 Task: Find the transit options with less walking for traveling to the Empire State Building from Work.
Action: Mouse moved to (221, 86)
Screenshot: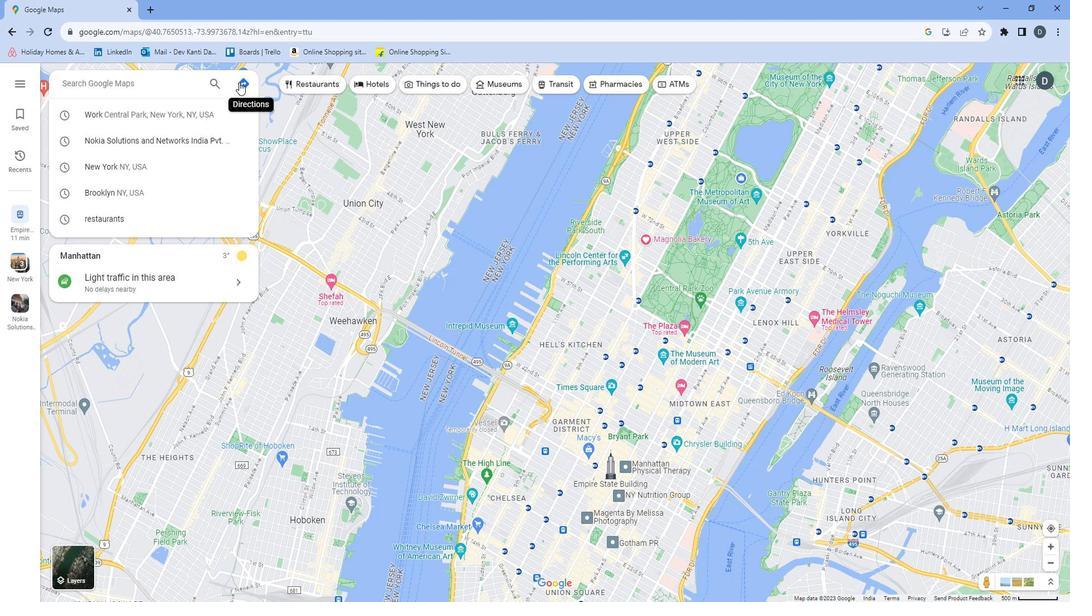 
Action: Mouse pressed left at (221, 86)
Screenshot: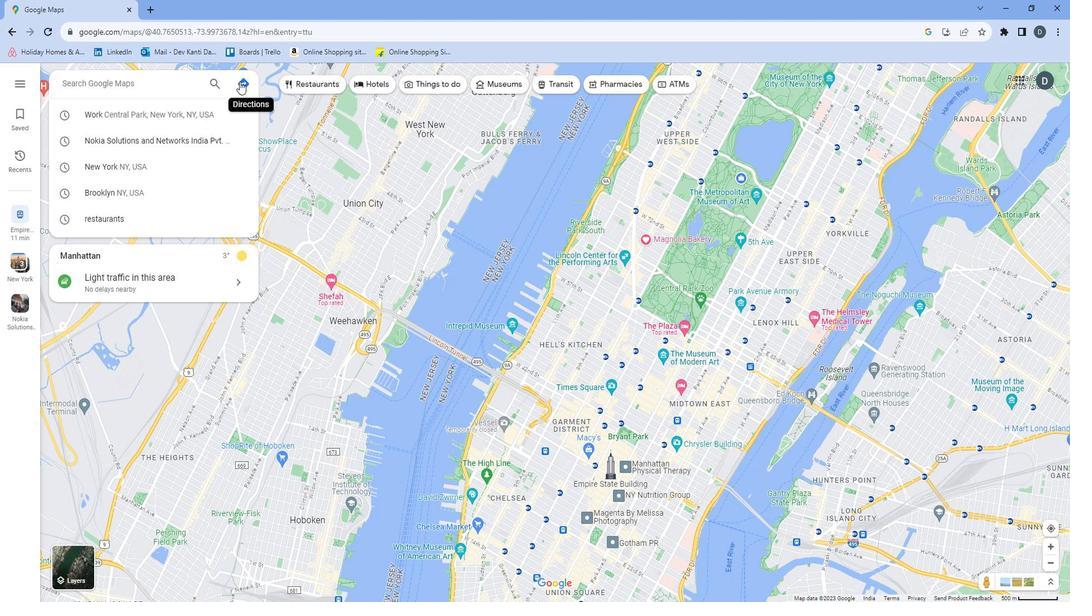 
Action: Mouse moved to (190, 115)
Screenshot: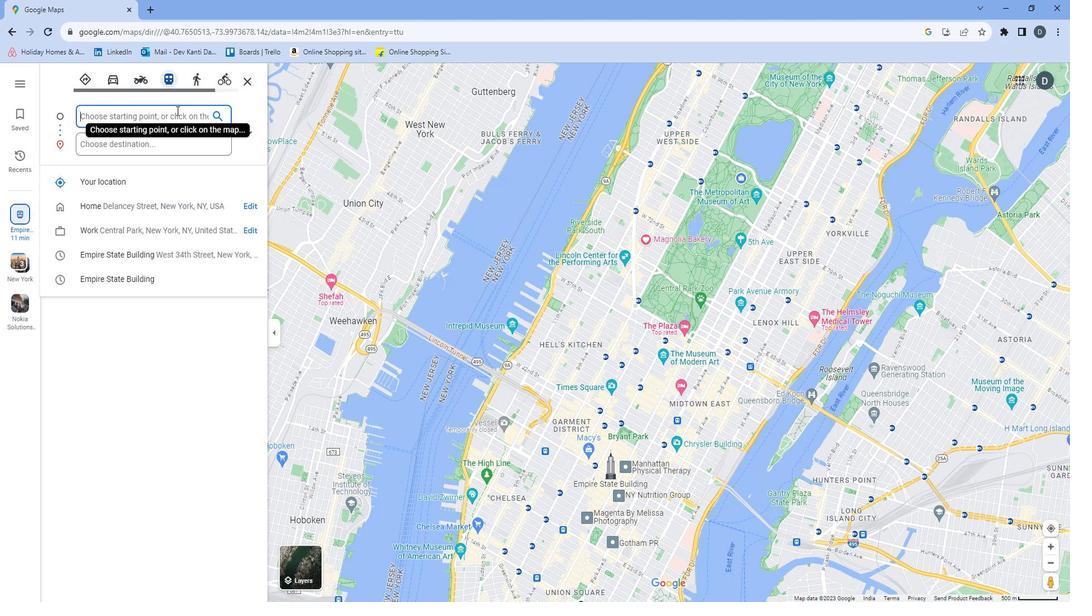 
Action: Mouse pressed left at (190, 115)
Screenshot: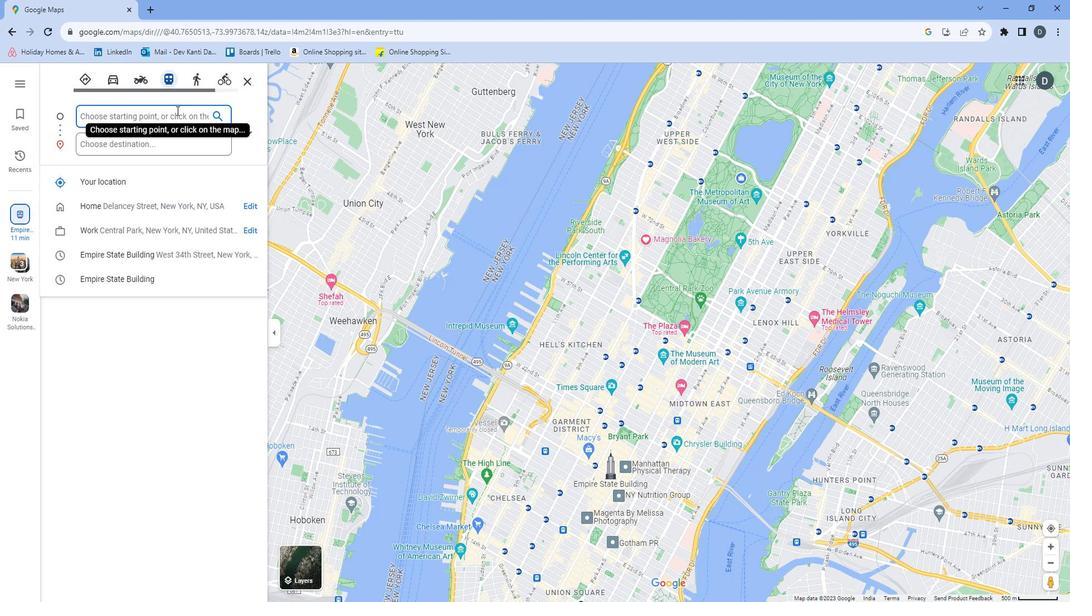 
Action: Mouse moved to (178, 245)
Screenshot: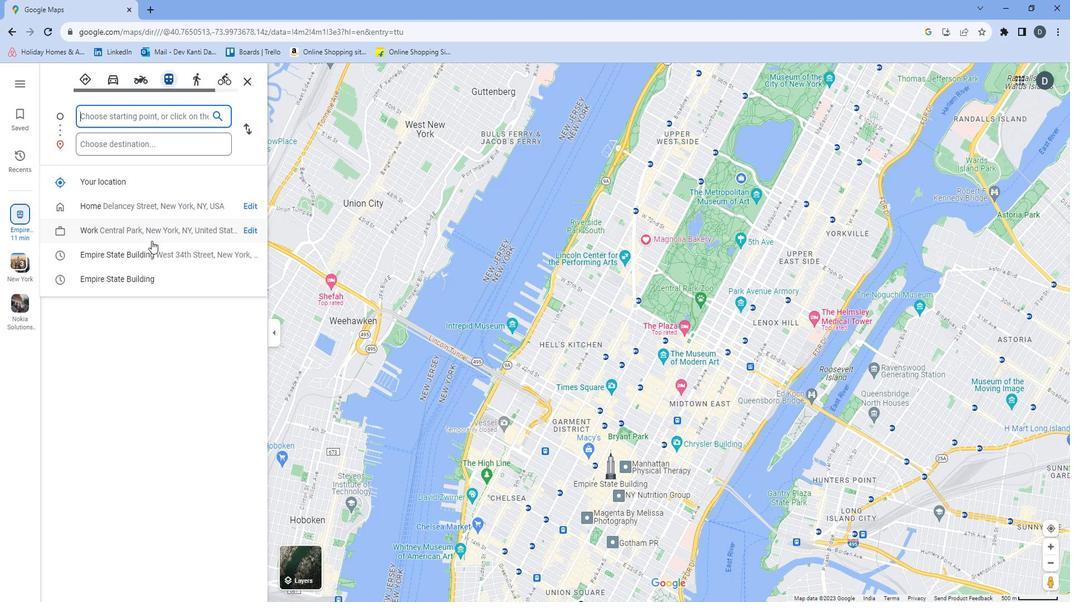 
Action: Mouse pressed left at (178, 245)
Screenshot: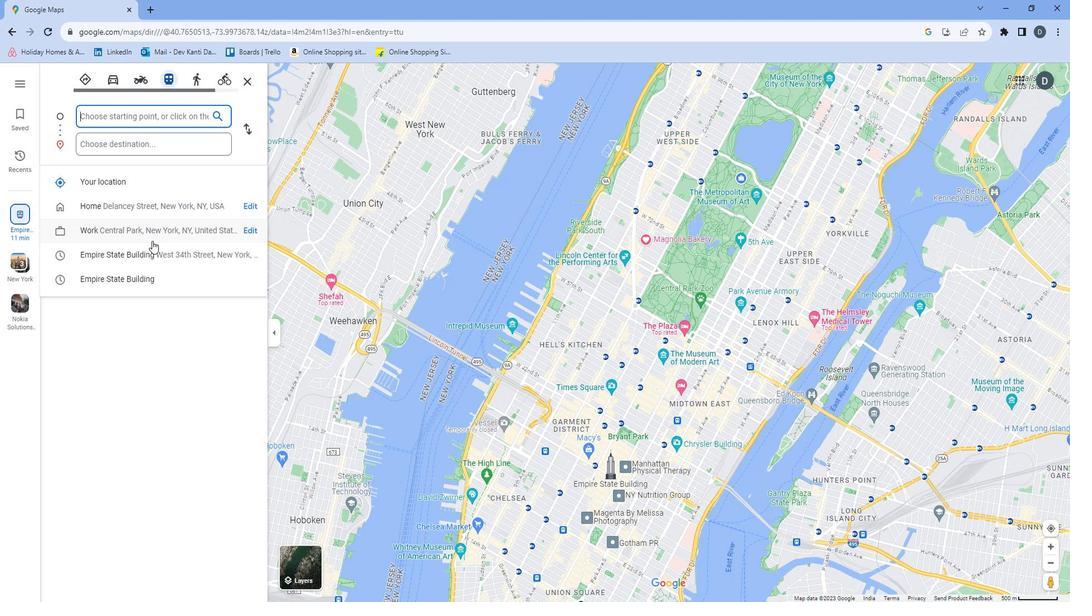 
Action: Mouse moved to (183, 149)
Screenshot: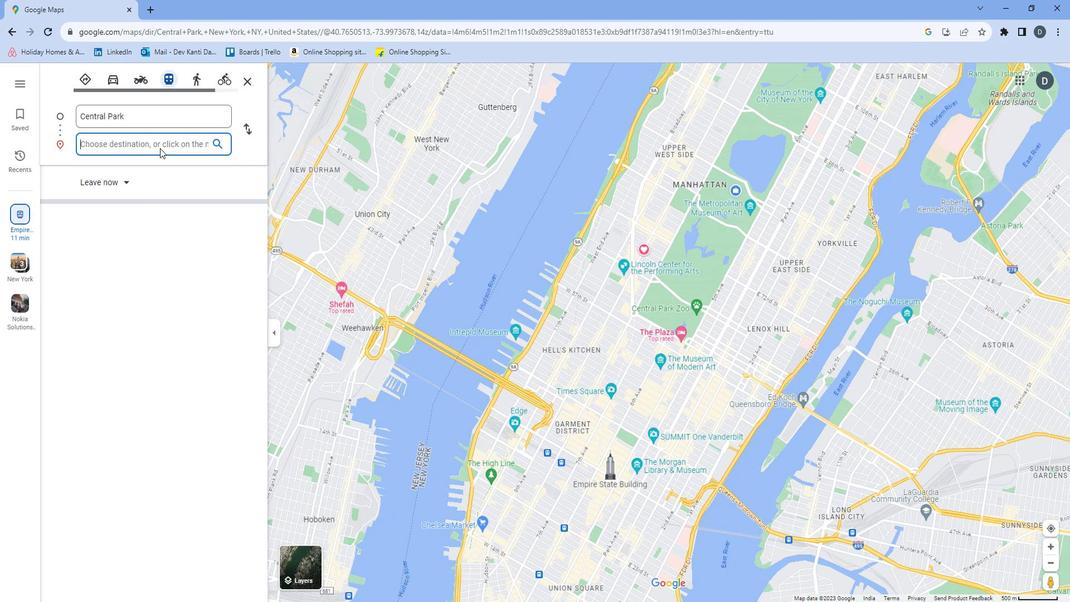
Action: Mouse pressed left at (183, 149)
Screenshot: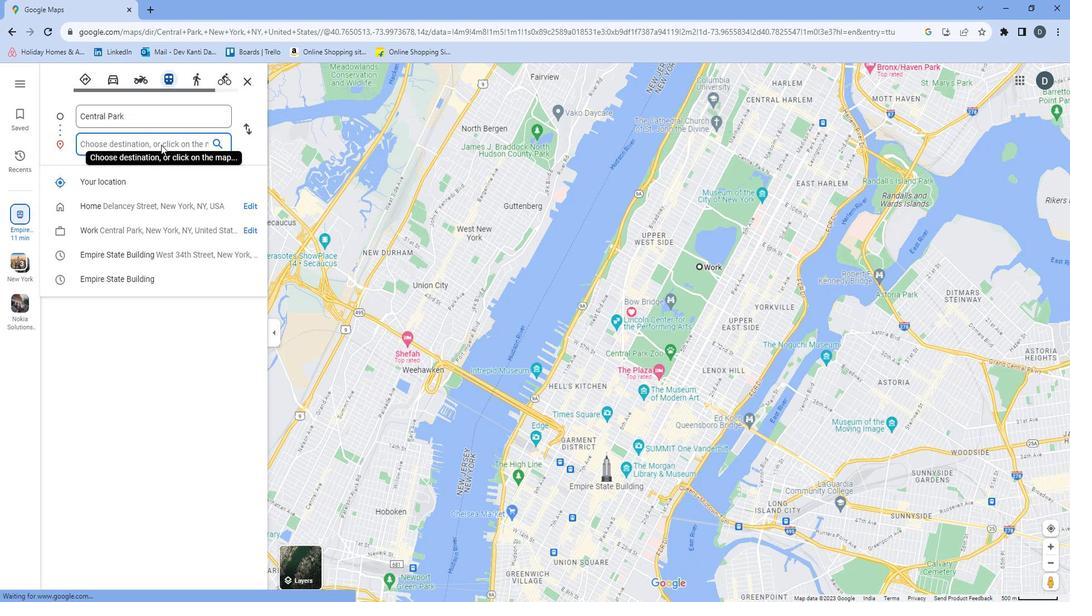 
Action: Mouse moved to (182, 150)
Screenshot: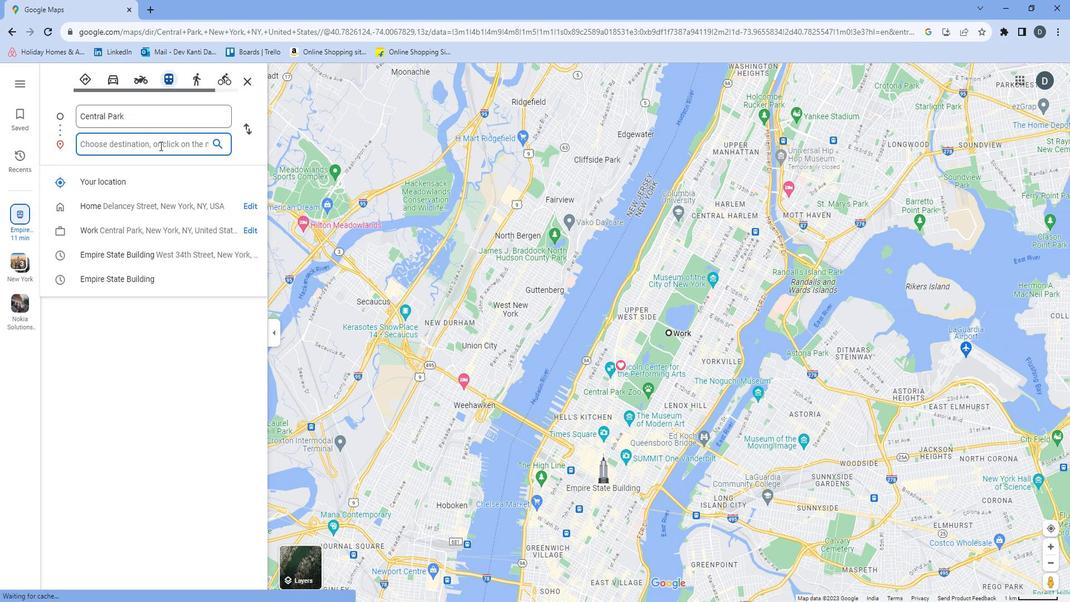 
Action: Key pressed <Key.shift>Em
Screenshot: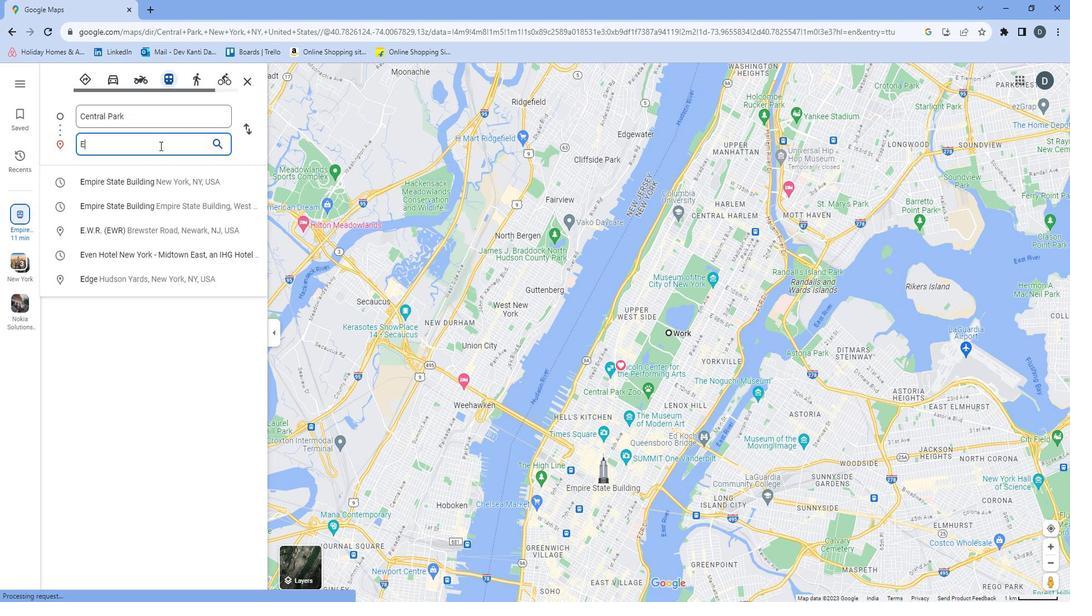 
Action: Mouse moved to (182, 154)
Screenshot: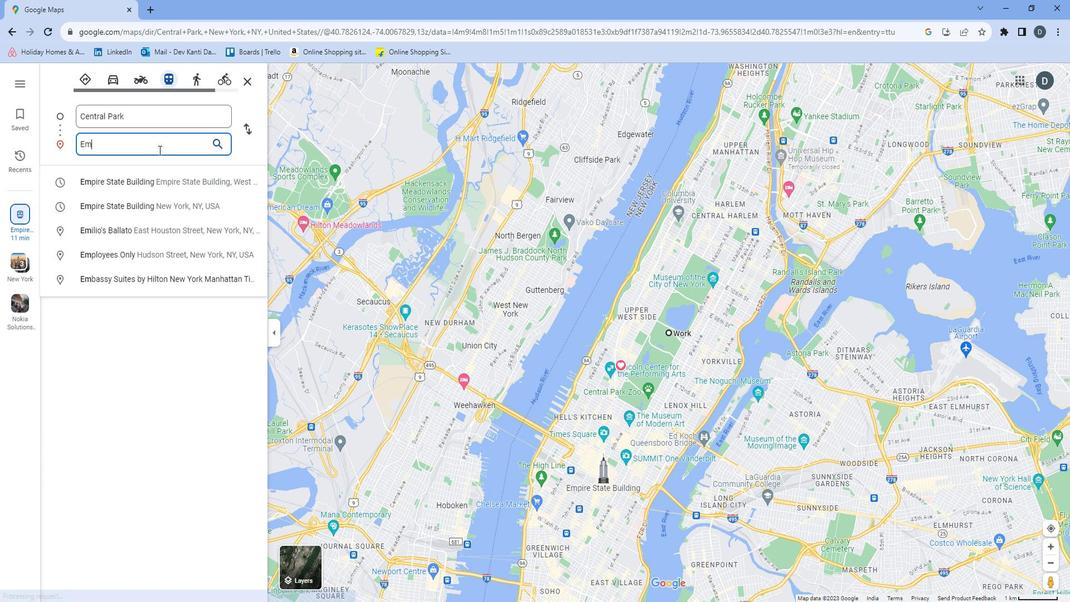 
Action: Key pressed p
Screenshot: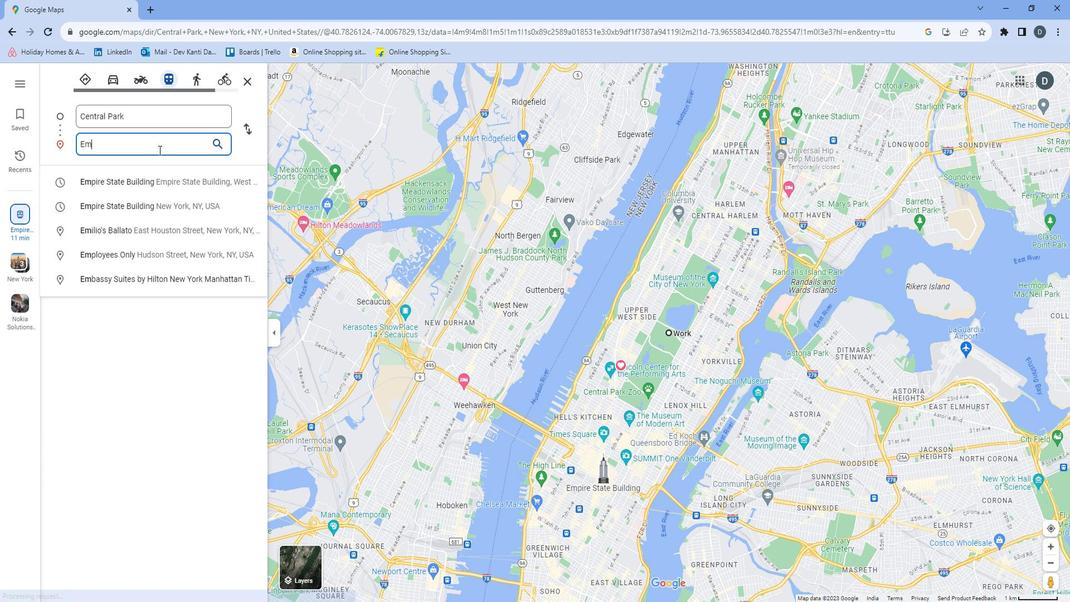
Action: Mouse moved to (181, 155)
Screenshot: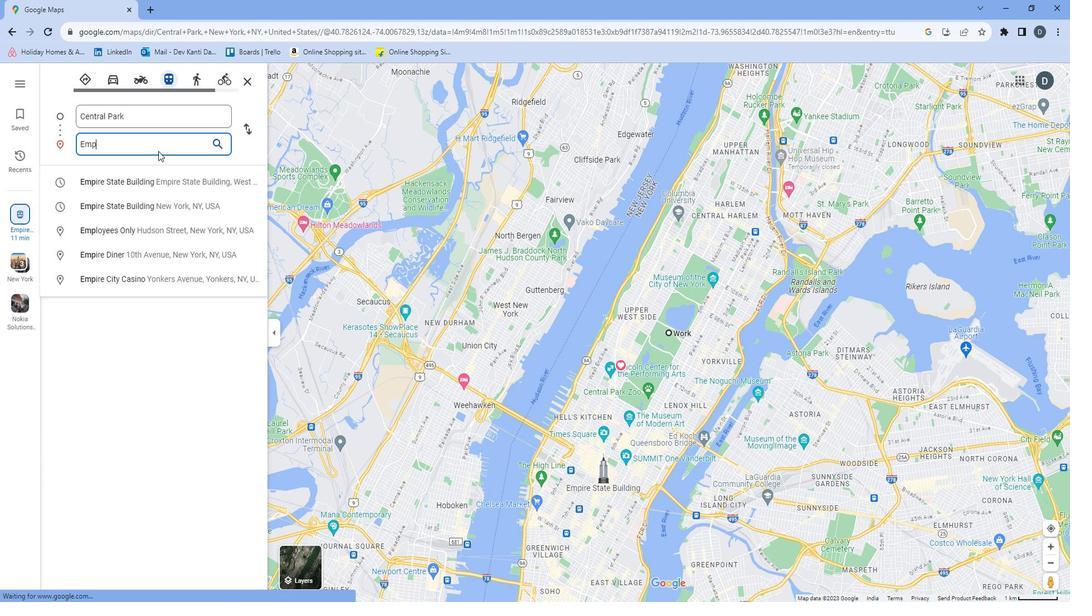 
Action: Key pressed ire<Key.space>
Screenshot: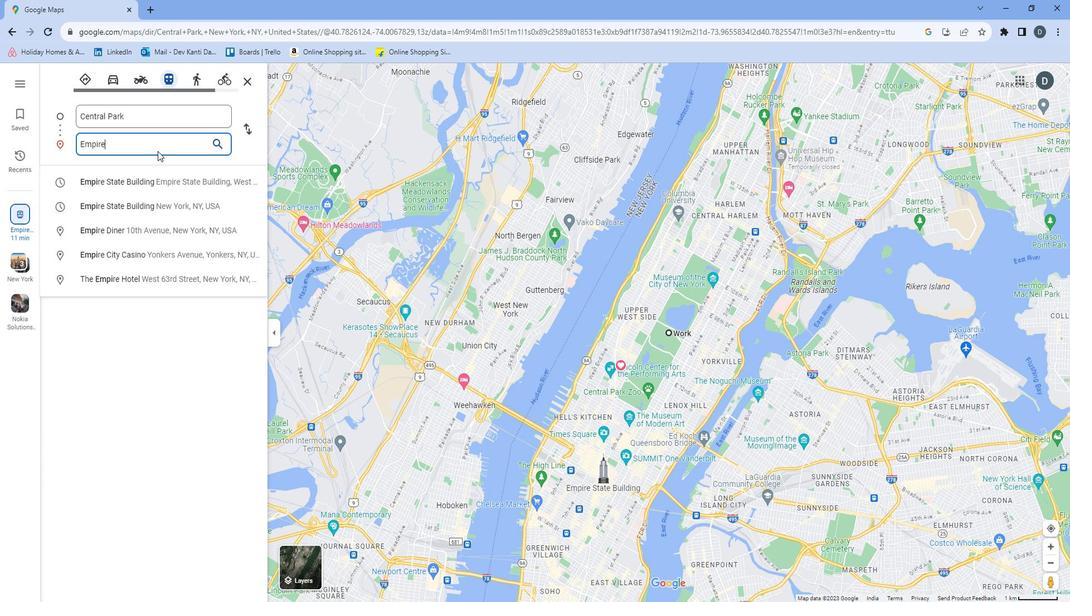 
Action: Mouse moved to (181, 156)
Screenshot: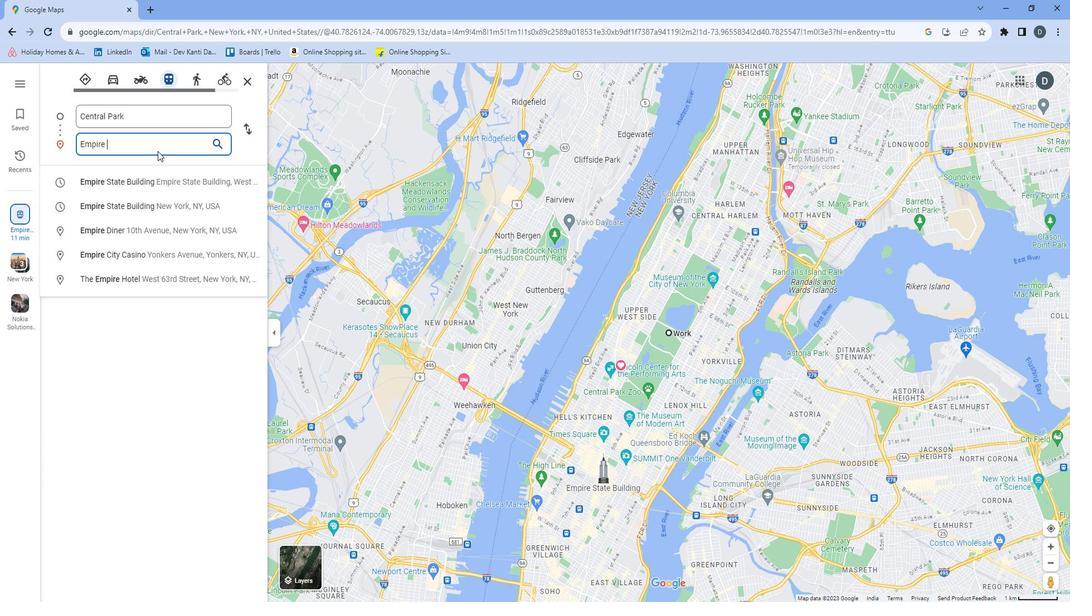 
Action: Key pressed <Key.shift>S
Screenshot: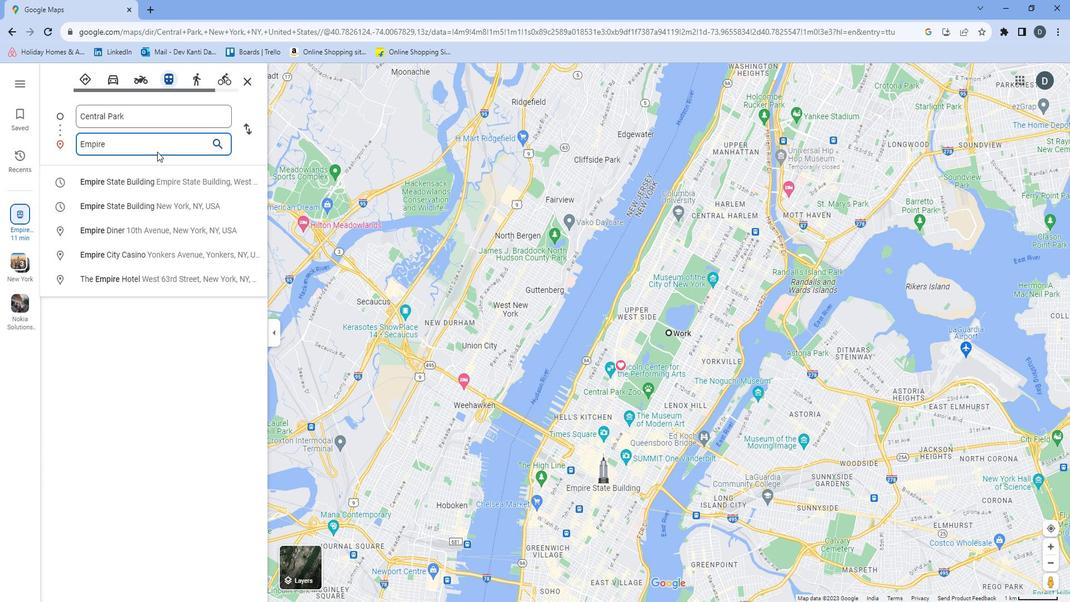 
Action: Mouse moved to (180, 156)
Screenshot: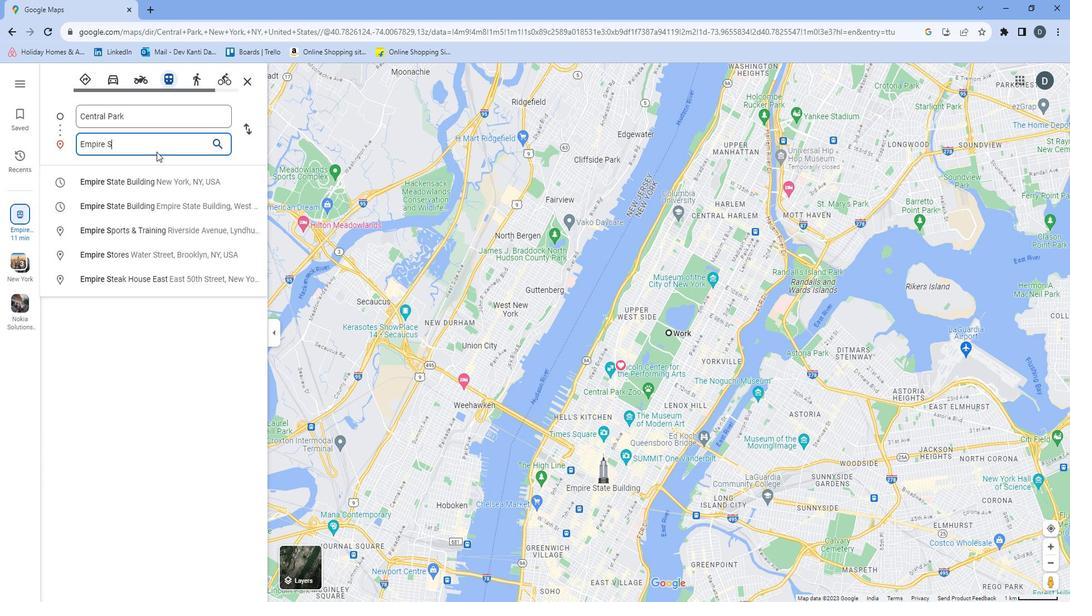 
Action: Key pressed t
Screenshot: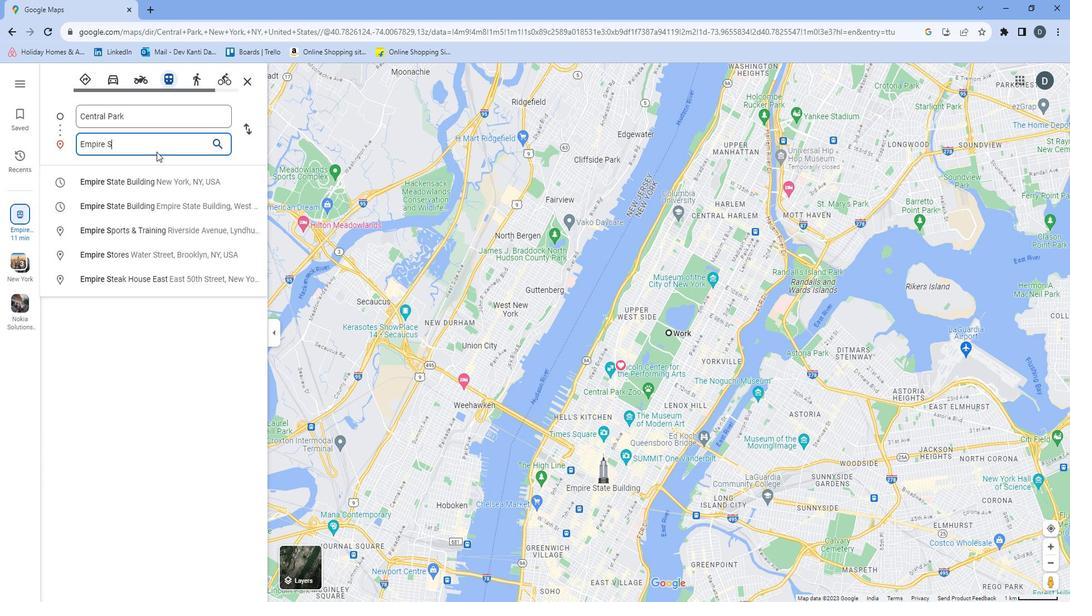 
Action: Mouse moved to (180, 157)
Screenshot: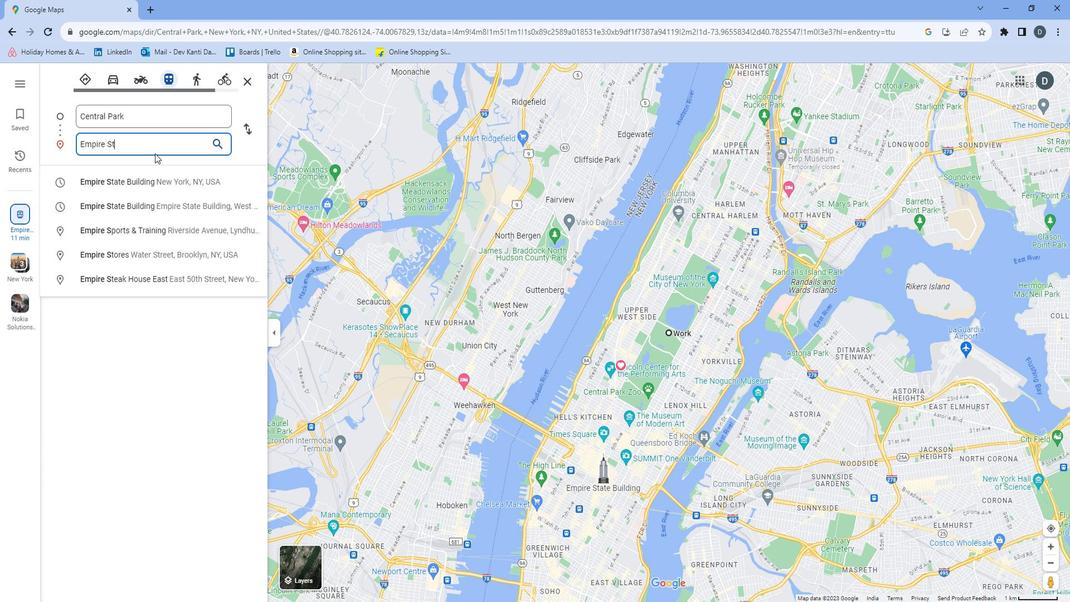 
Action: Key pressed ate<Key.space><Key.shift>
Screenshot: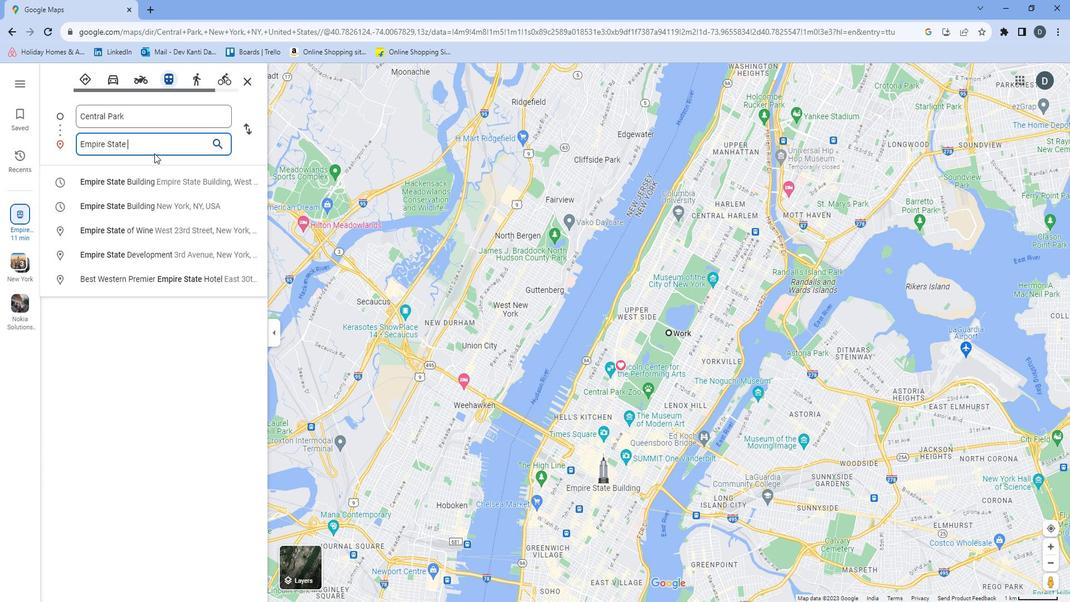 
Action: Mouse moved to (177, 161)
Screenshot: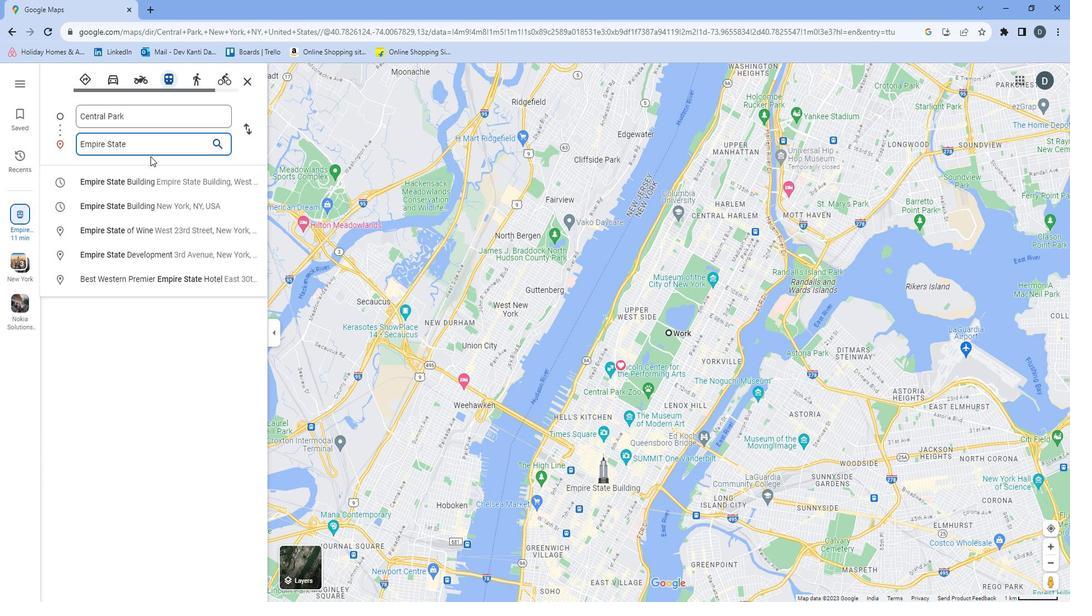 
Action: Key pressed <Key.shift><Key.shift>Build
Screenshot: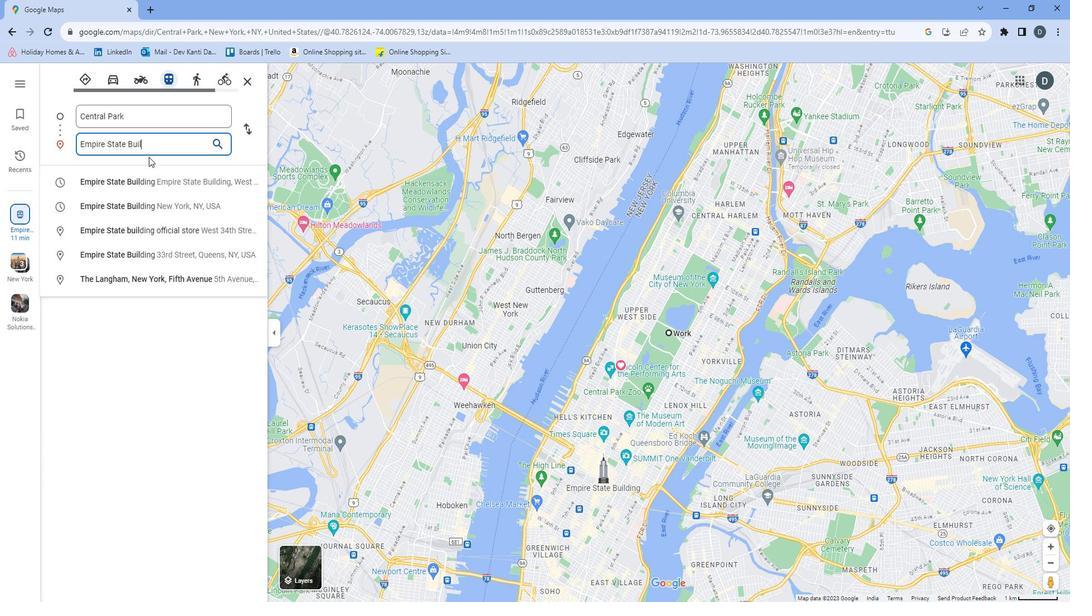 
Action: Mouse moved to (170, 181)
Screenshot: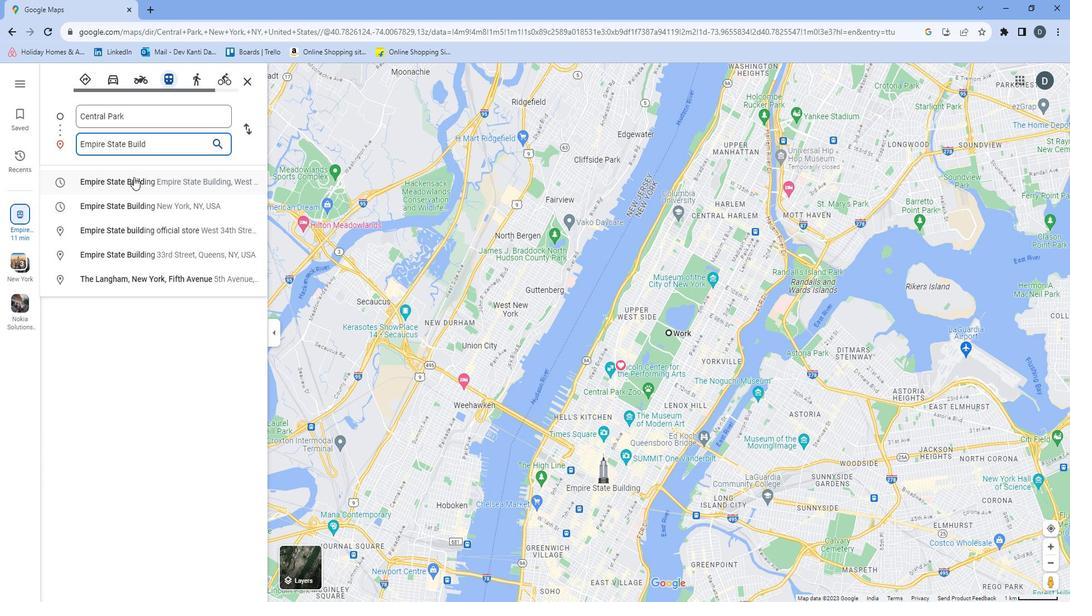 
Action: Key pressed ing
Screenshot: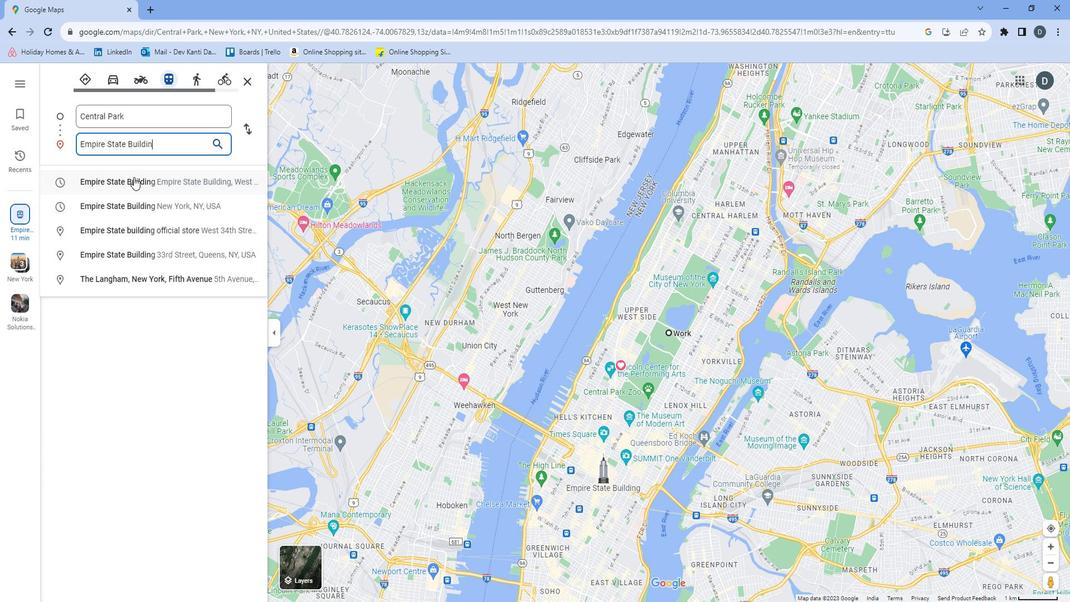 
Action: Mouse moved to (177, 207)
Screenshot: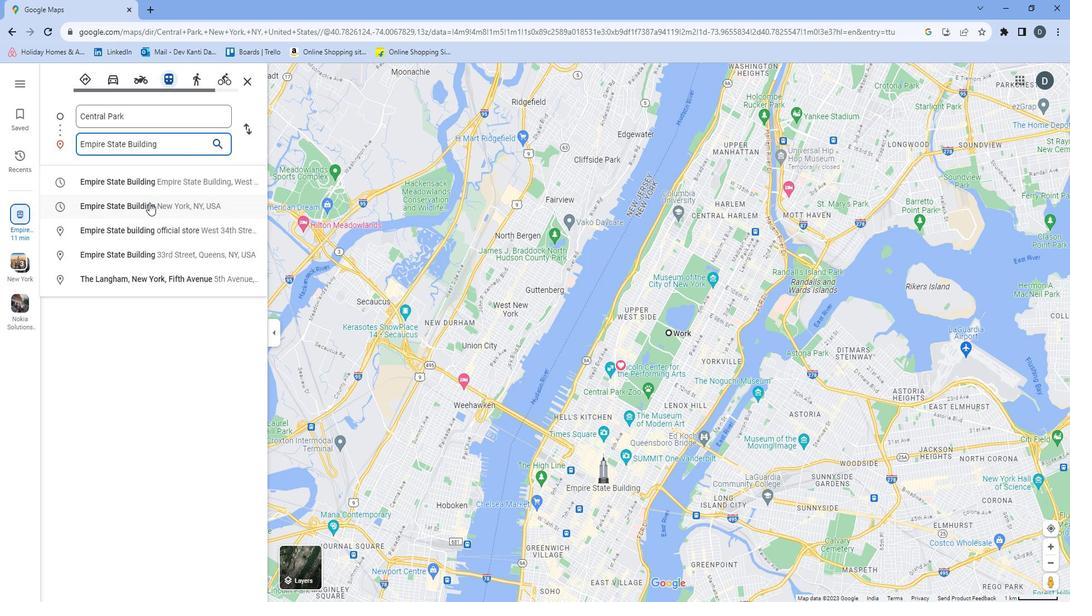 
Action: Mouse pressed left at (177, 207)
Screenshot: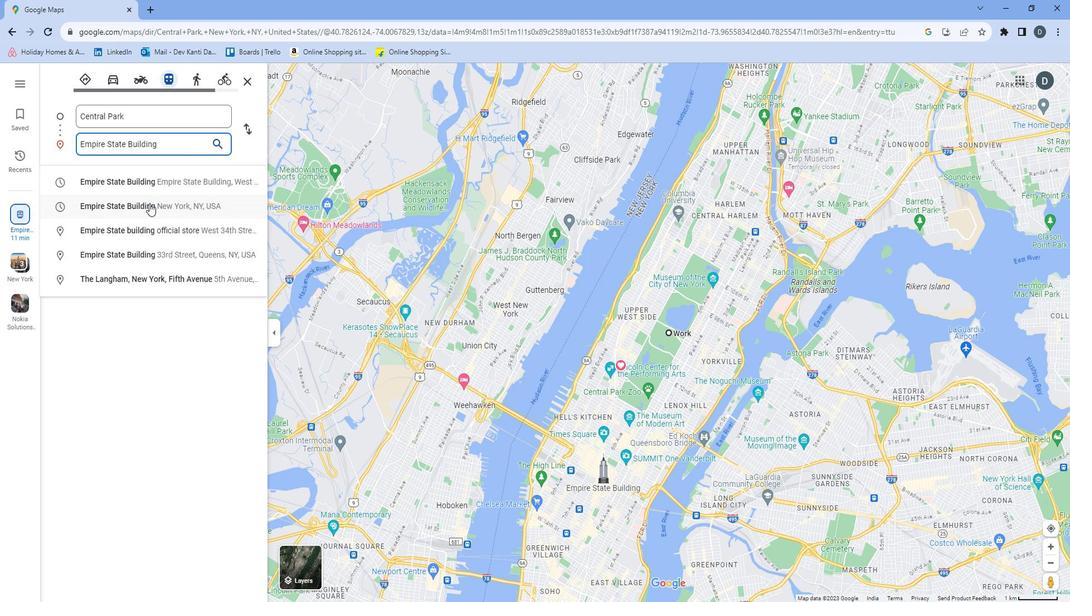 
Action: Mouse moved to (220, 189)
Screenshot: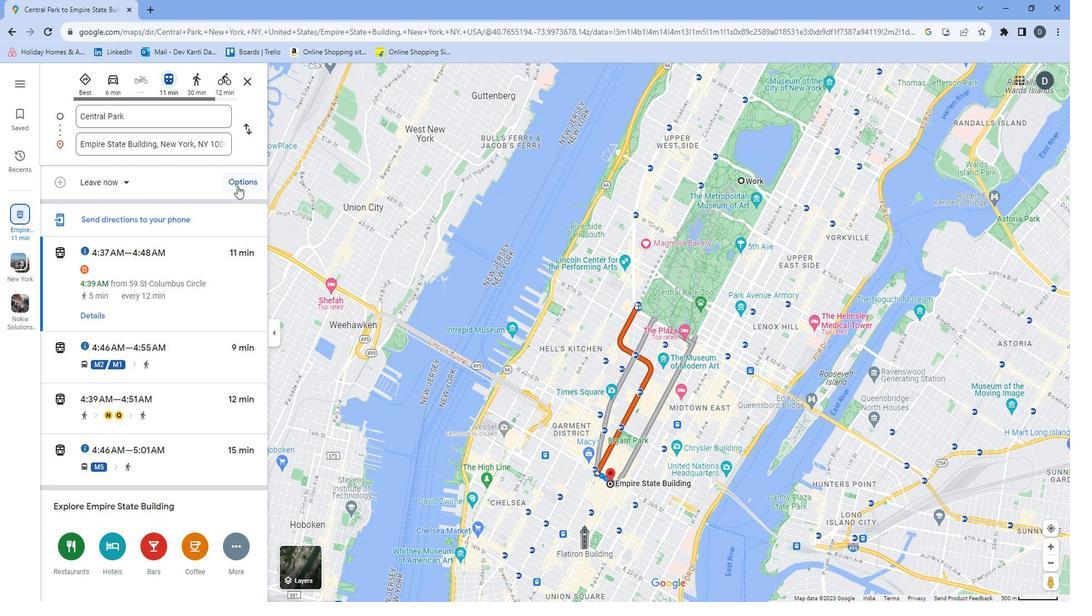 
Action: Mouse pressed left at (220, 189)
Screenshot: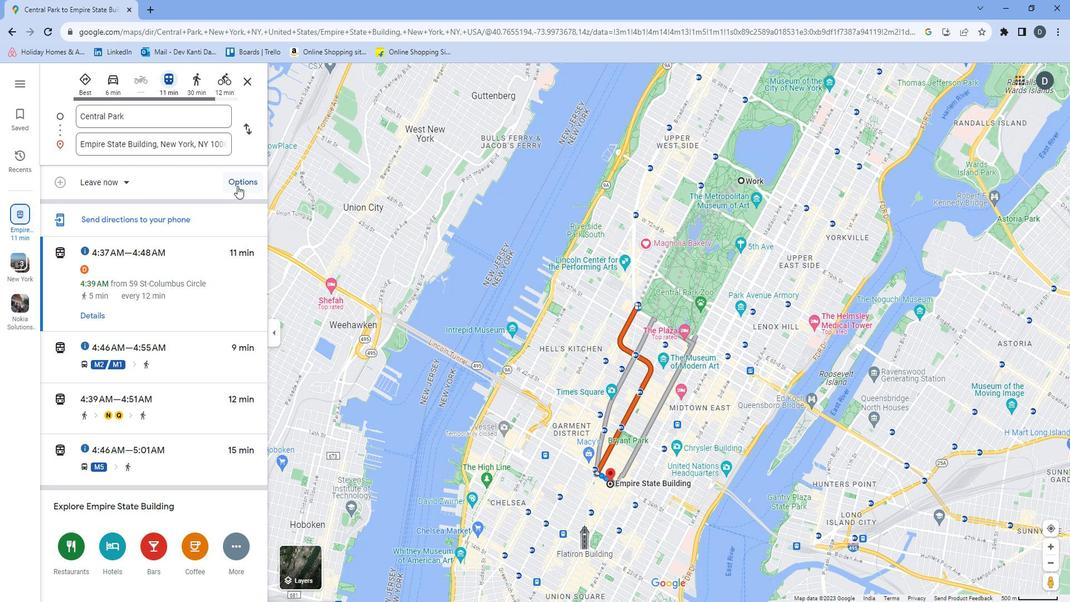
Action: Mouse moved to (184, 274)
Screenshot: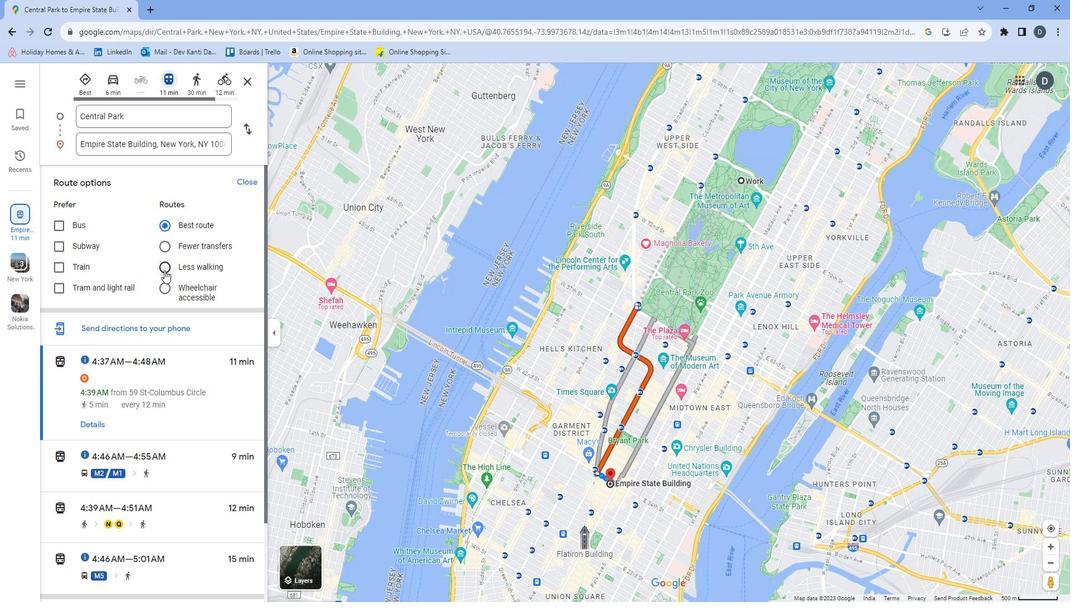 
Action: Mouse pressed left at (184, 274)
Screenshot: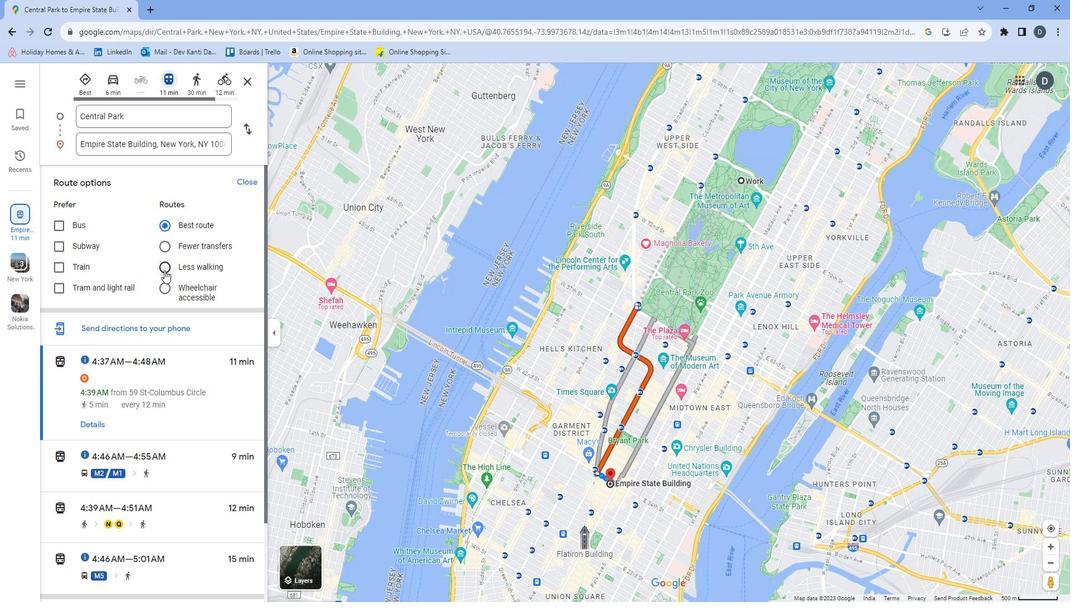 
Action: Mouse moved to (196, 321)
Screenshot: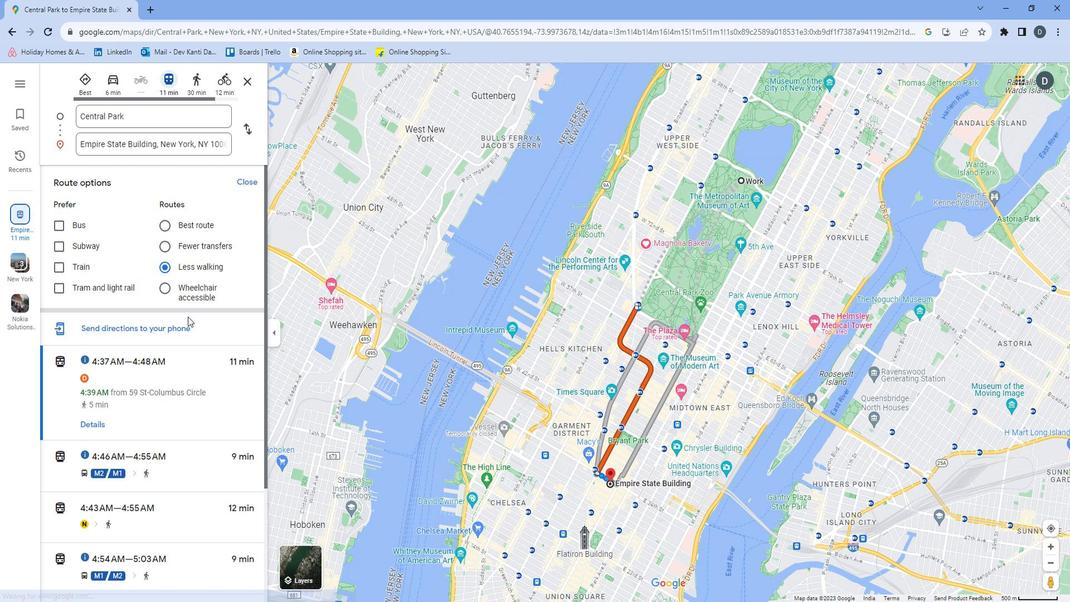 
Action: Mouse scrolled (196, 320) with delta (0, 0)
Screenshot: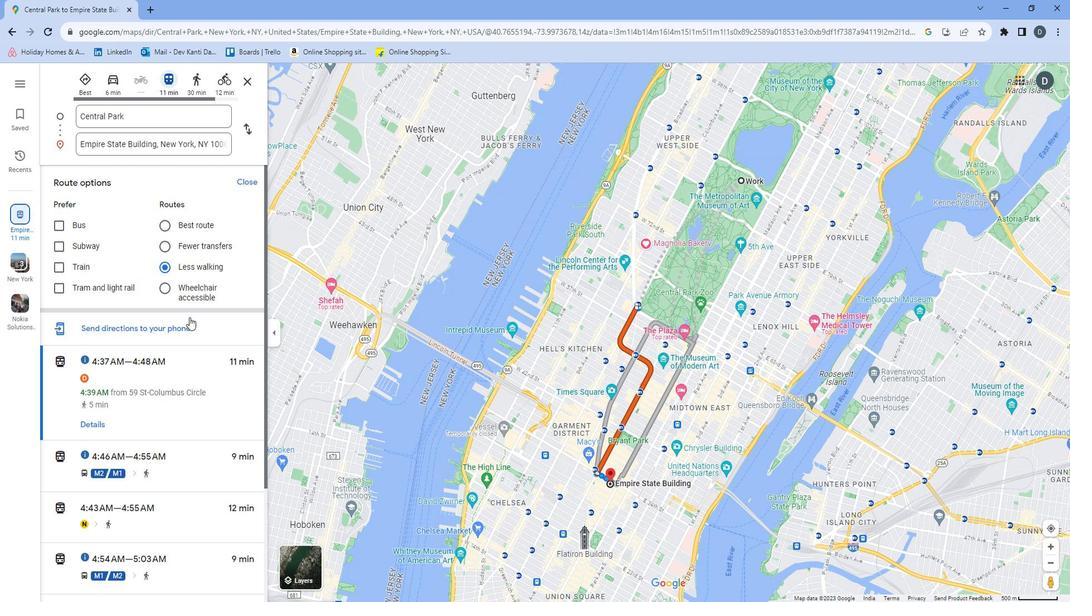 
Action: Mouse moved to (198, 322)
Screenshot: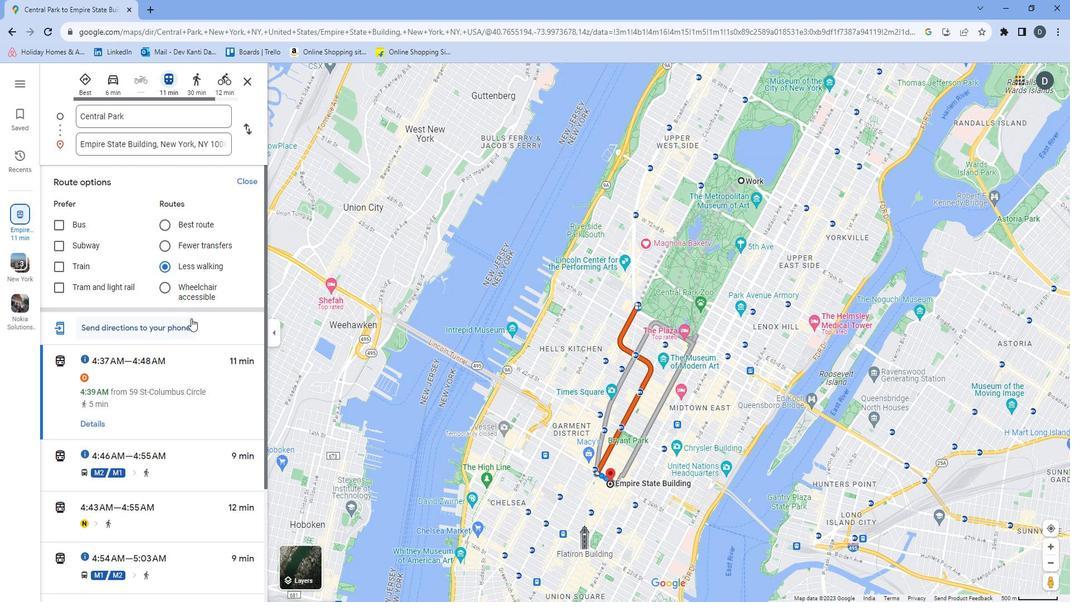 
Action: Mouse scrolled (198, 321) with delta (0, 0)
Screenshot: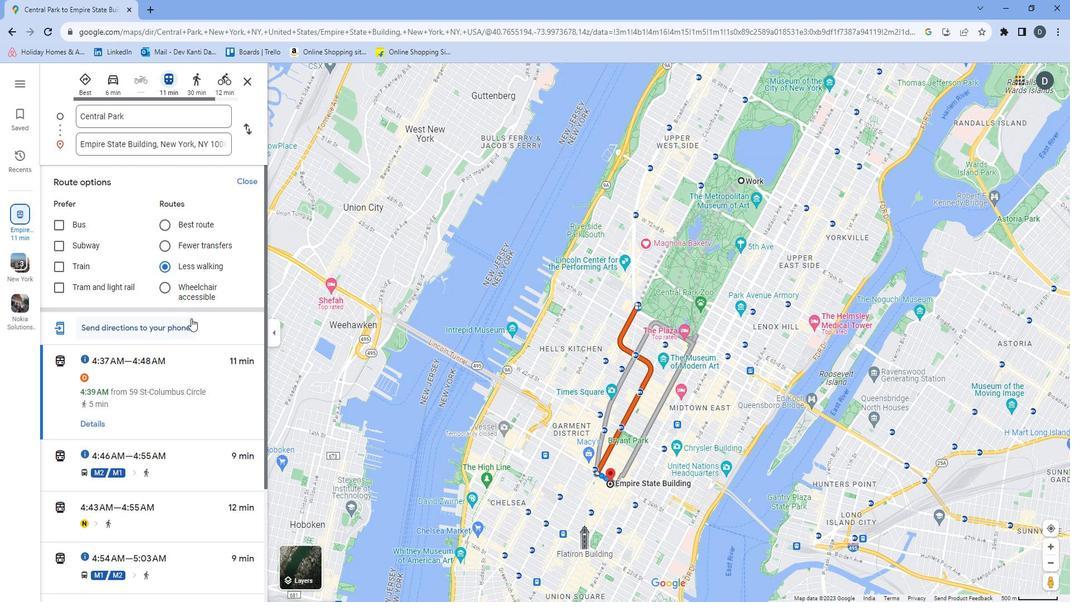 
Action: Mouse moved to (198, 322)
Screenshot: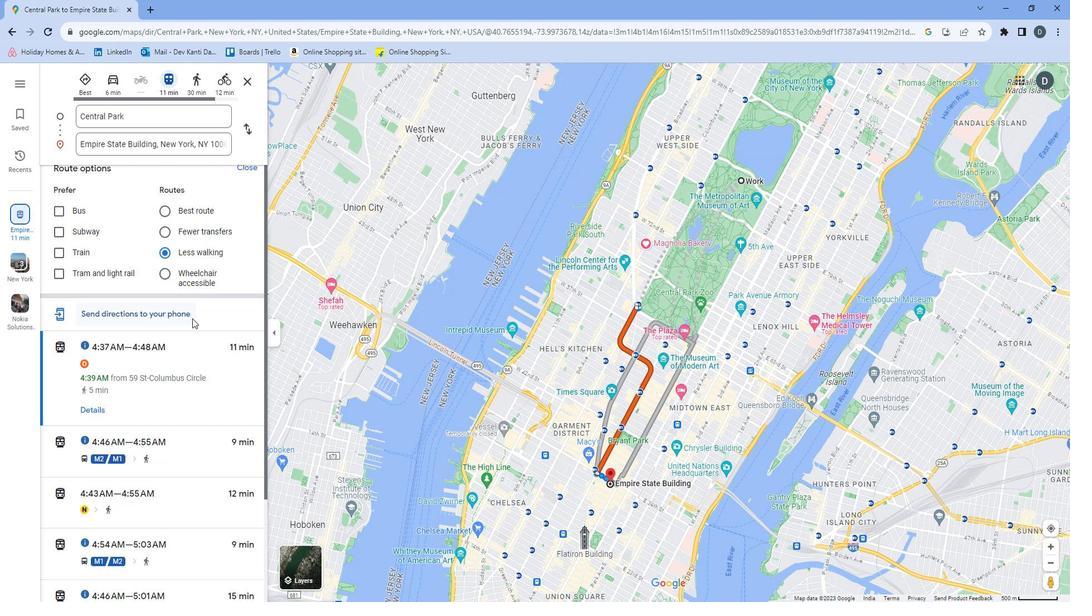 
Action: Mouse scrolled (198, 321) with delta (0, 0)
Screenshot: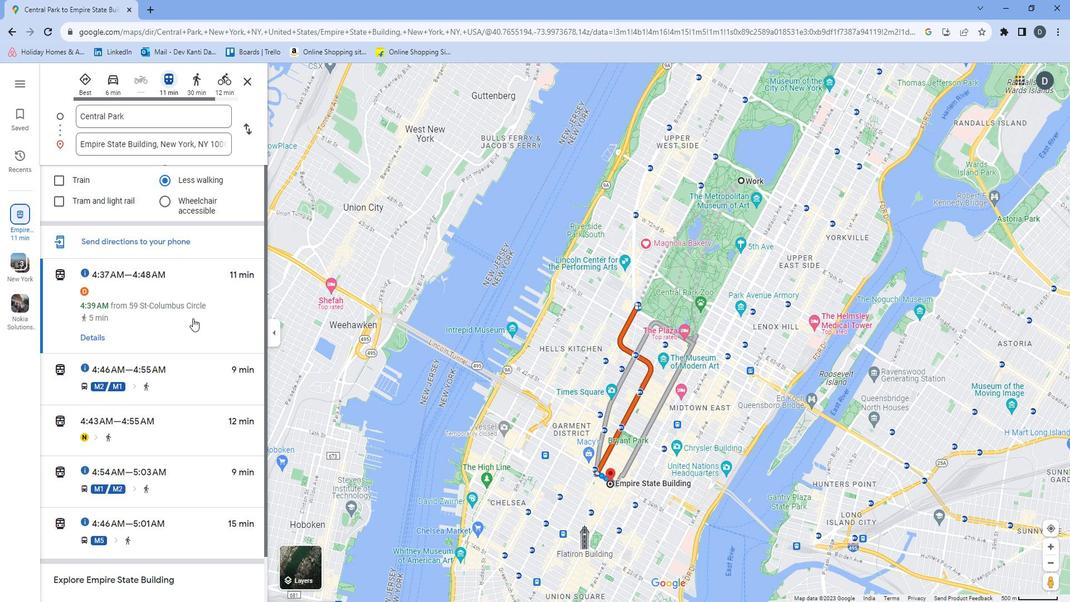 
Action: Mouse scrolled (198, 321) with delta (0, 0)
Screenshot: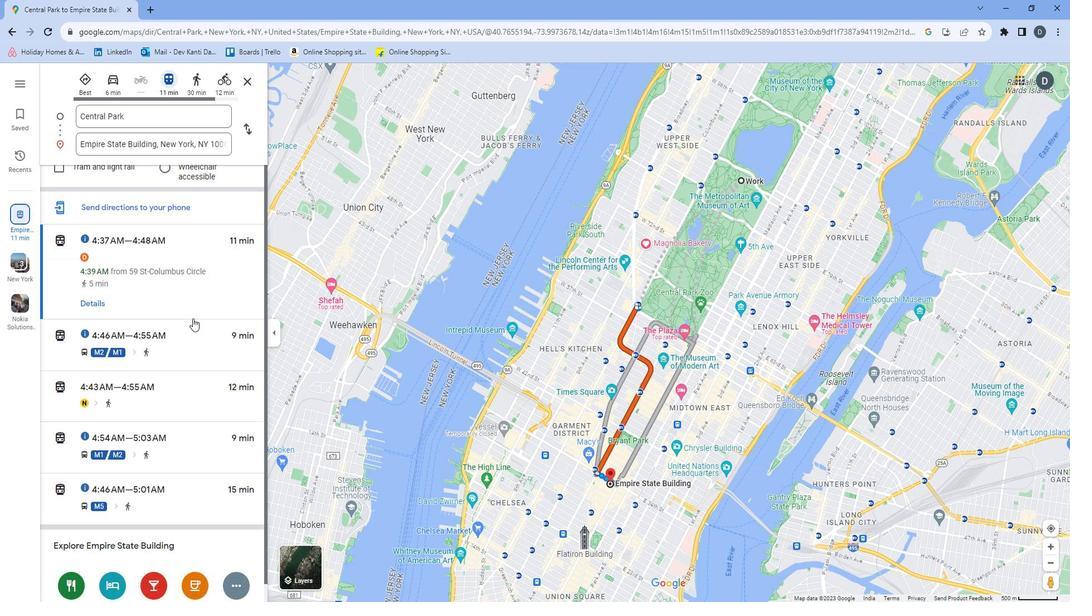
Action: Mouse moved to (198, 322)
Screenshot: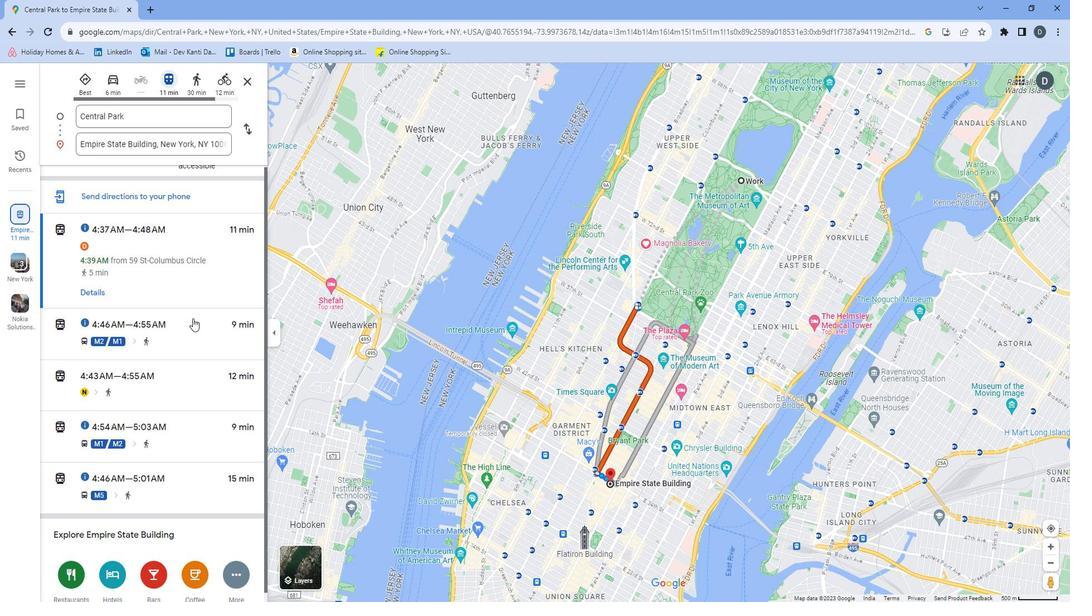 
Action: Mouse scrolled (198, 321) with delta (0, 0)
Screenshot: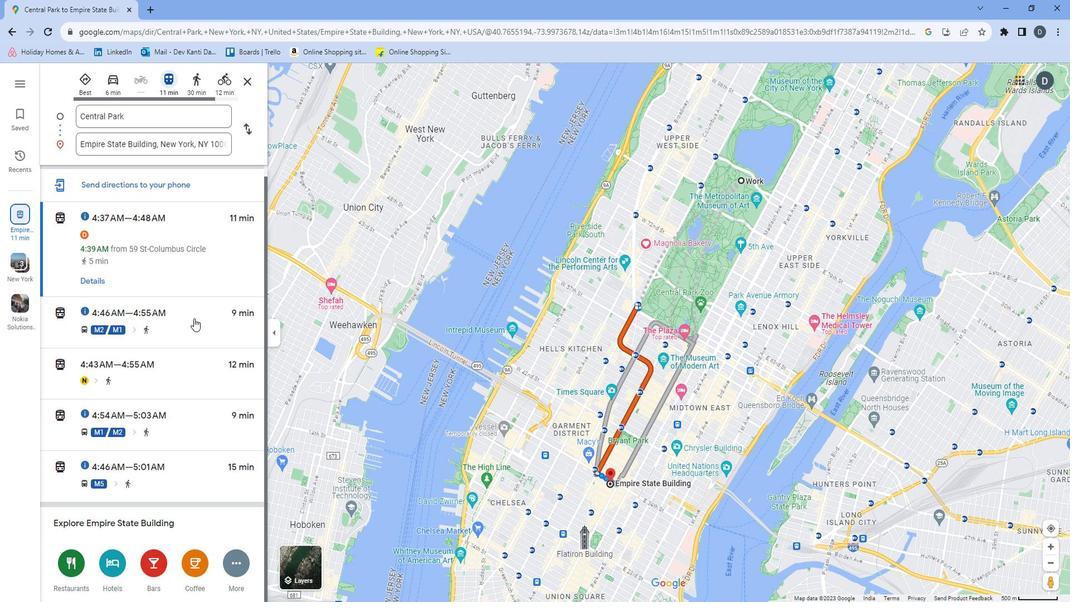 
Action: Mouse moved to (199, 322)
Screenshot: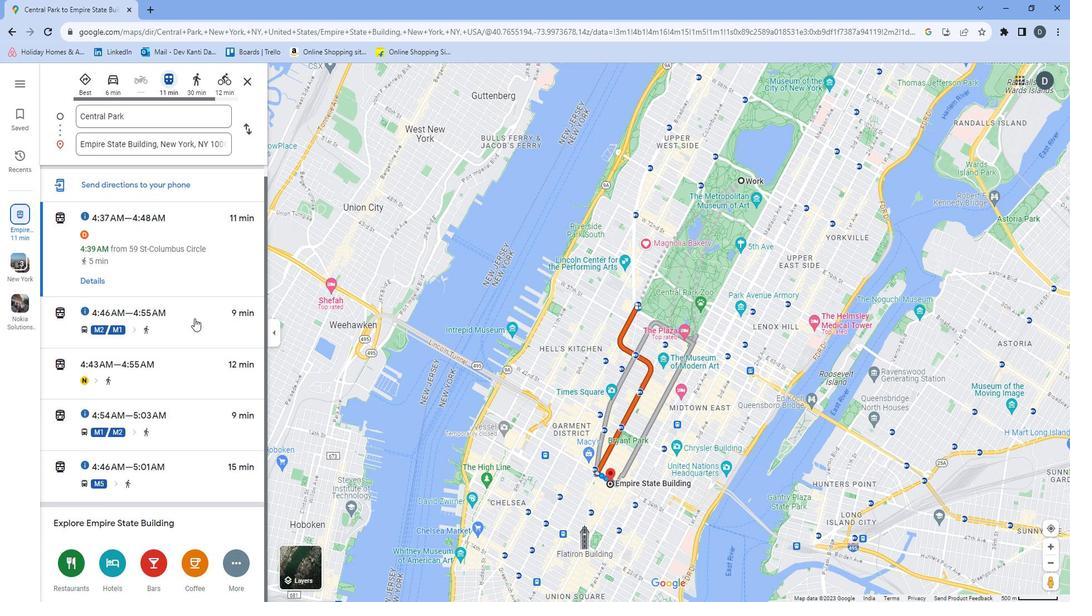 
Action: Mouse scrolled (199, 321) with delta (0, 0)
Screenshot: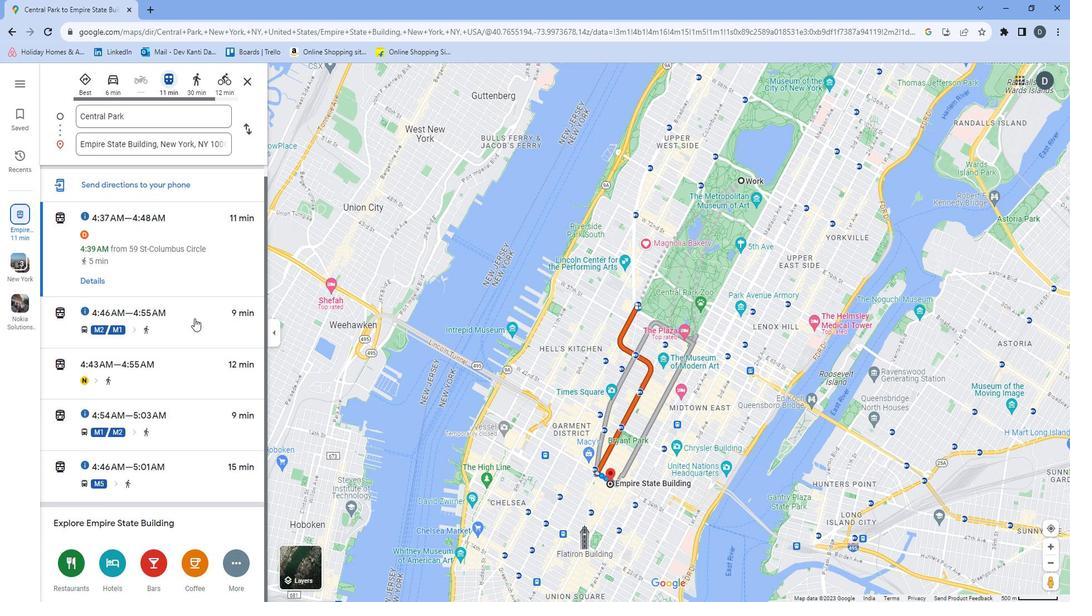 
Action: Mouse scrolled (199, 321) with delta (0, 0)
Screenshot: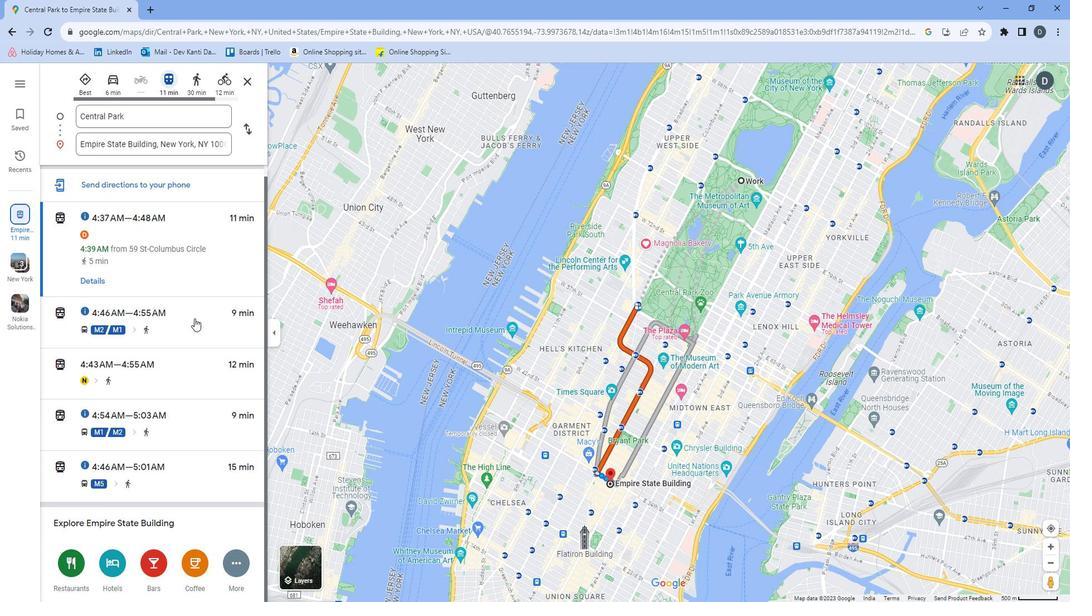 
